 Task: Print in A3 paper size.
Action: Mouse moved to (120, 121)
Screenshot: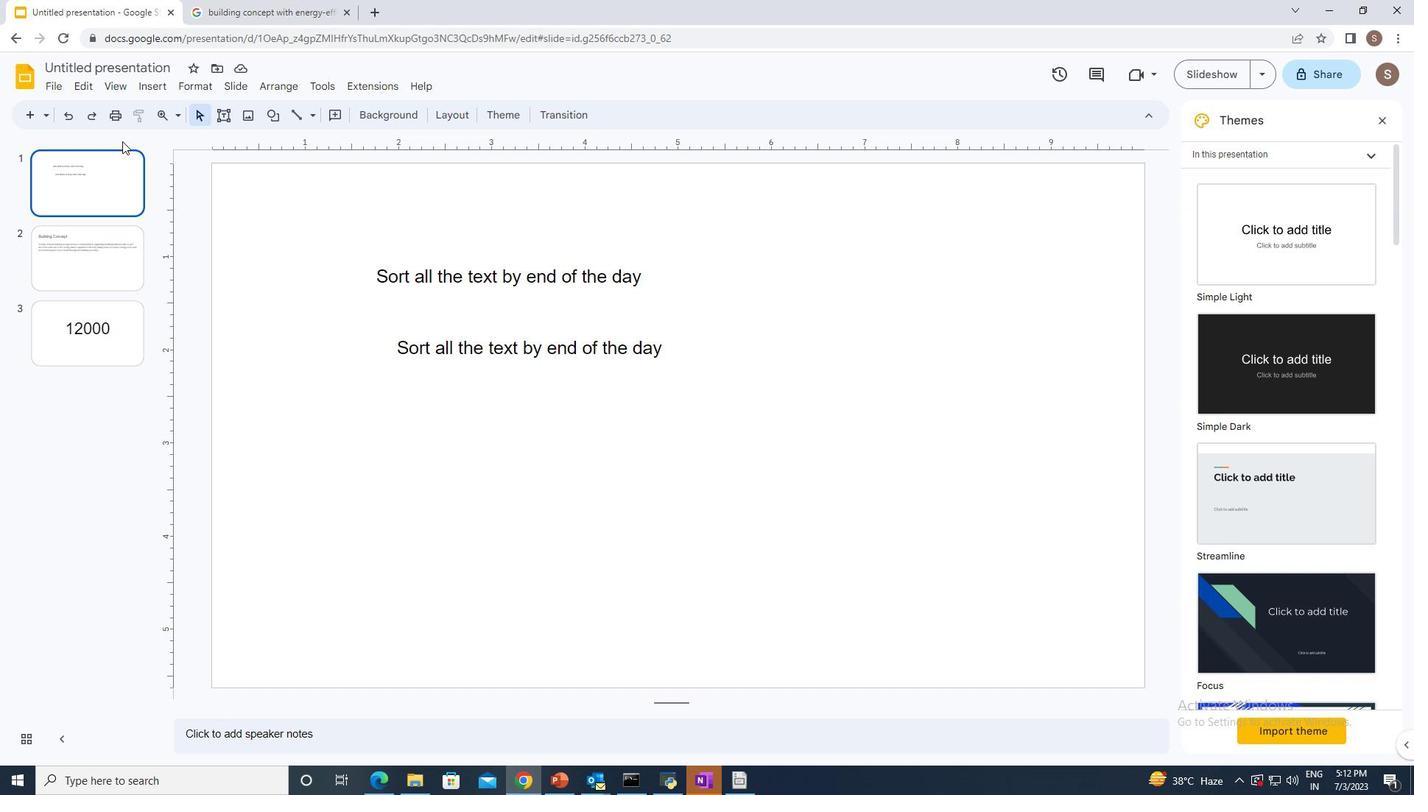 
Action: Mouse pressed left at (120, 121)
Screenshot: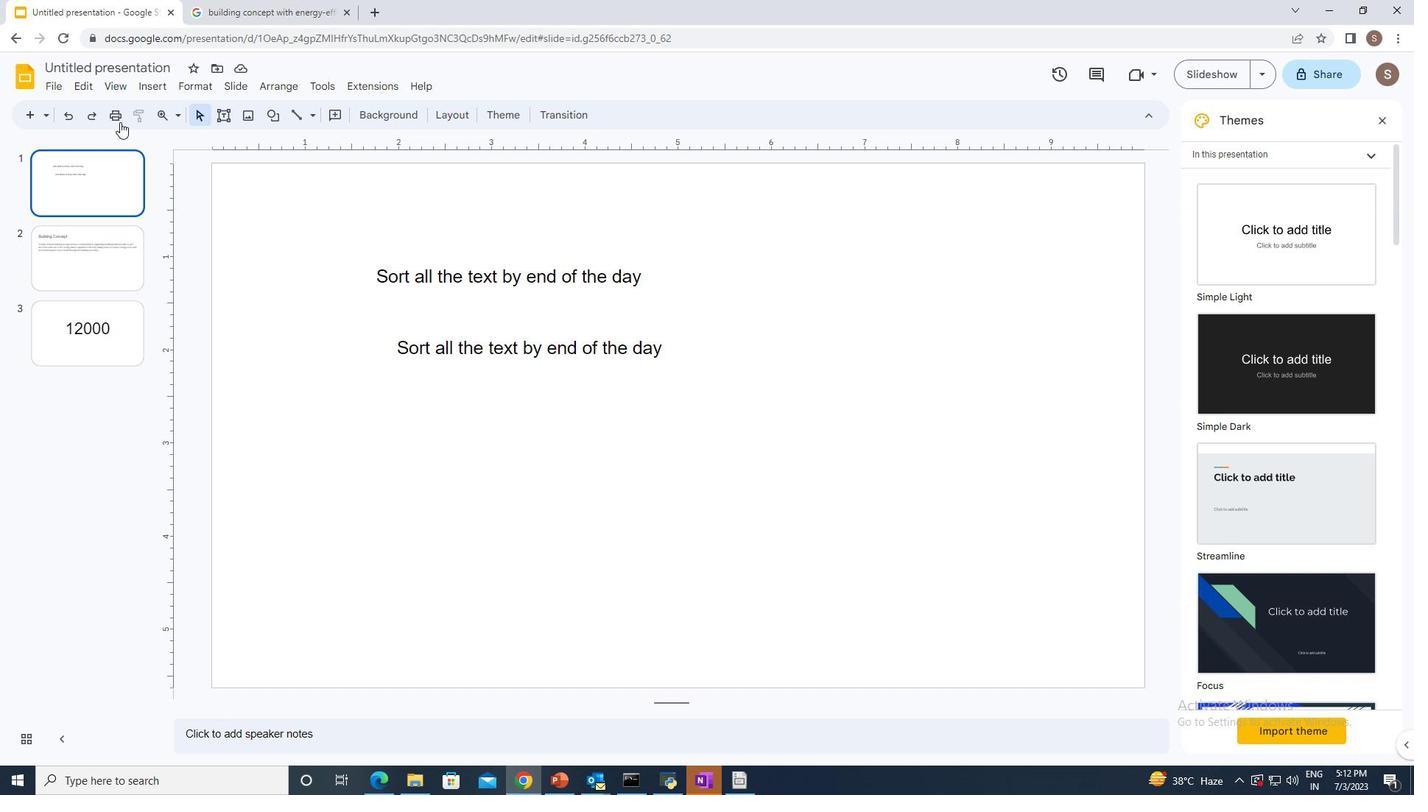
Action: Mouse moved to (942, 240)
Screenshot: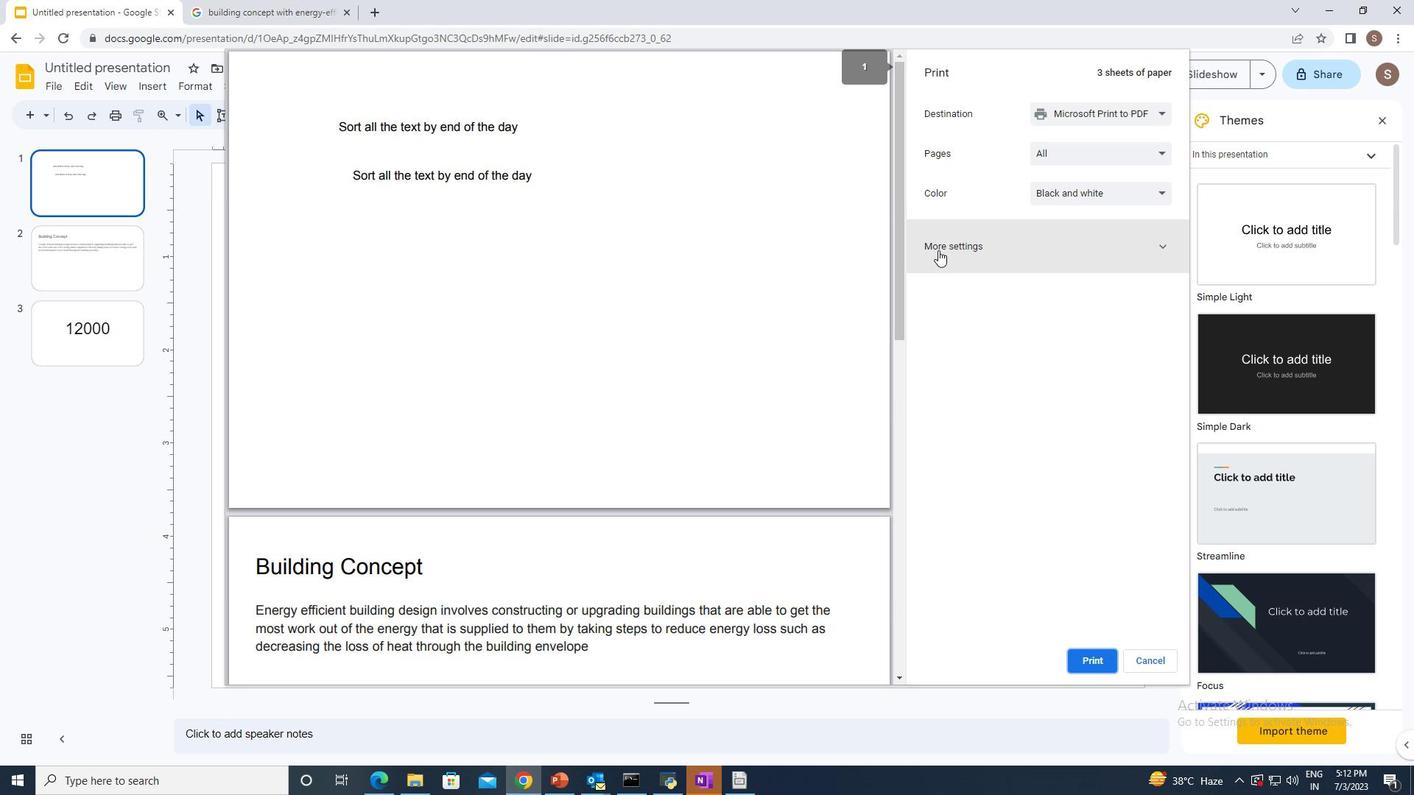 
Action: Mouse pressed left at (942, 240)
Screenshot: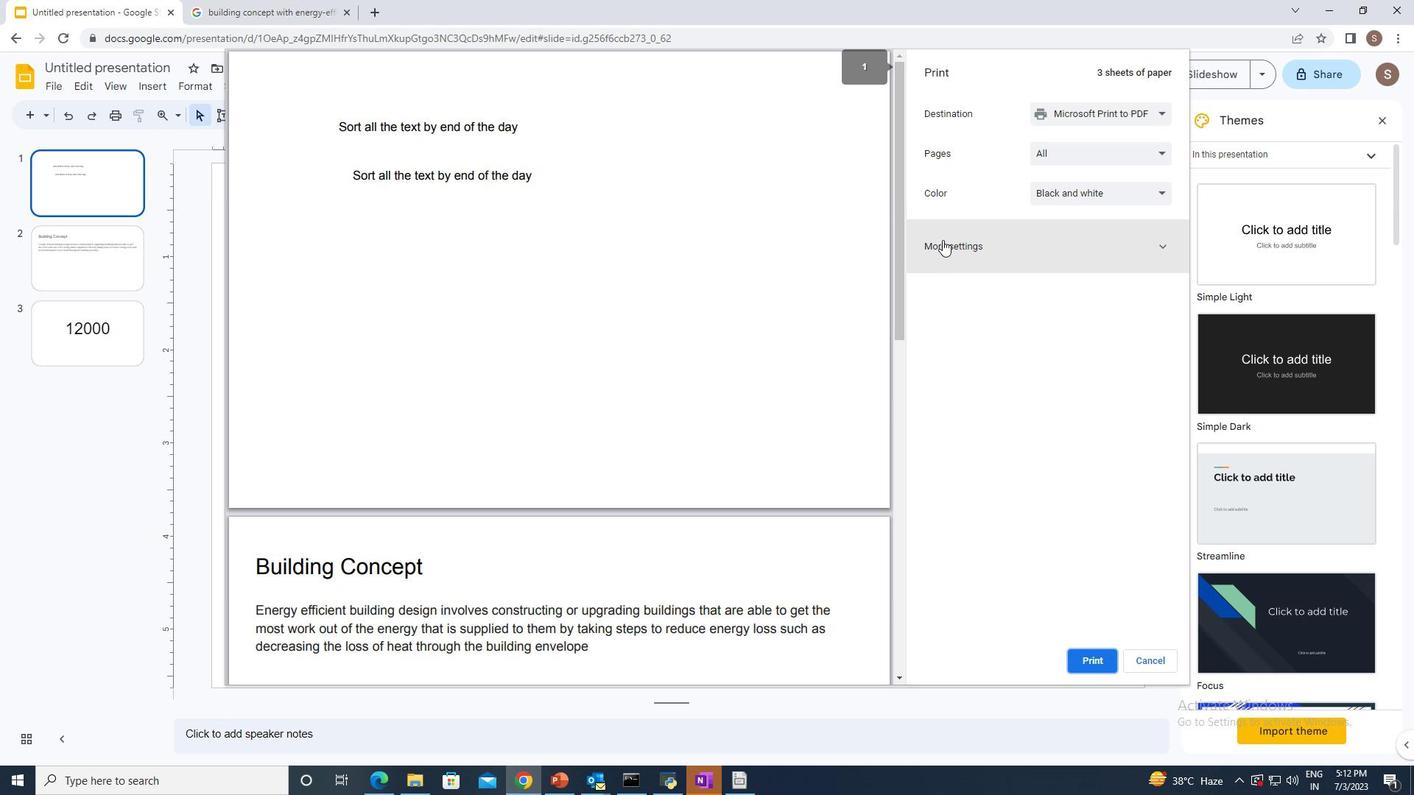 
Action: Mouse moved to (1115, 306)
Screenshot: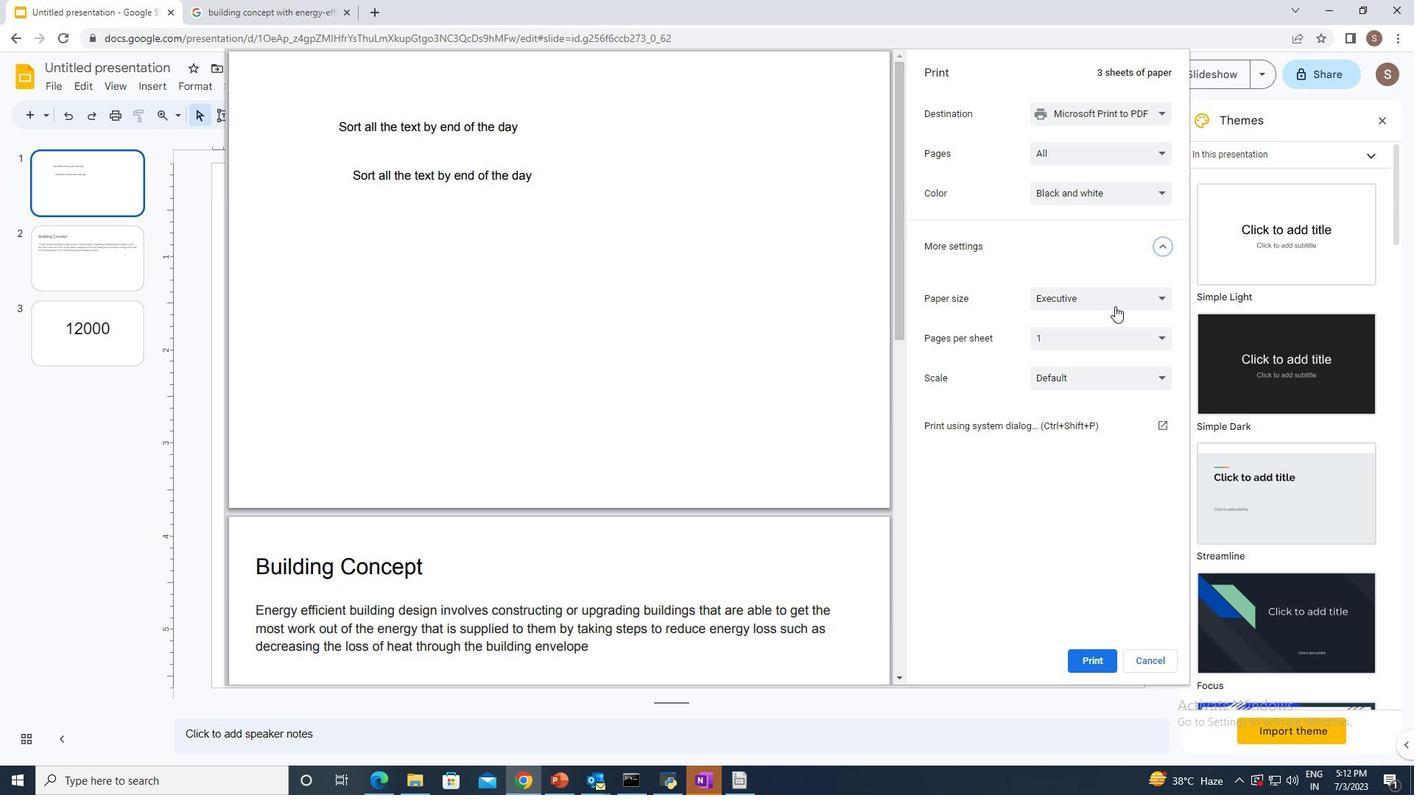 
Action: Mouse pressed left at (1115, 306)
Screenshot: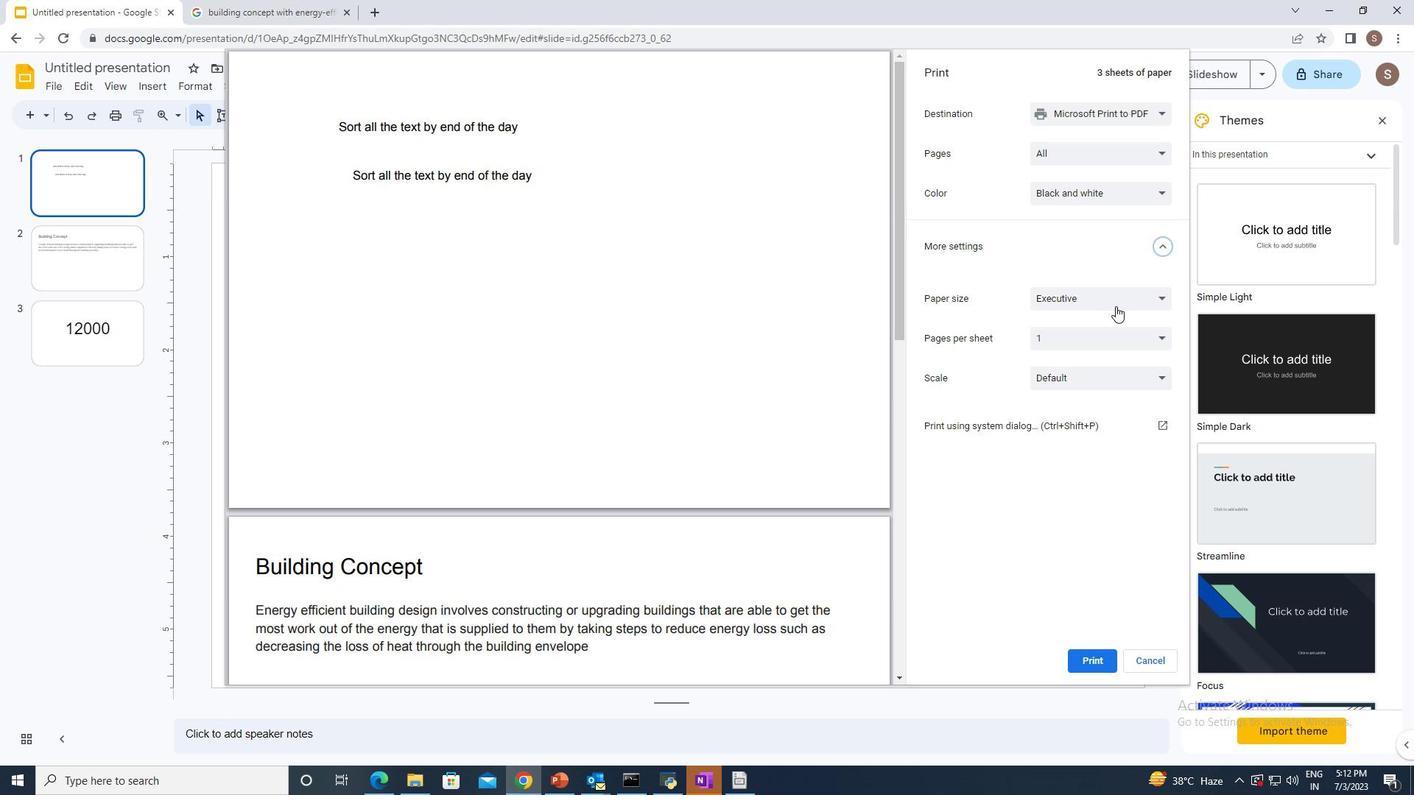 
Action: Mouse moved to (1041, 381)
Screenshot: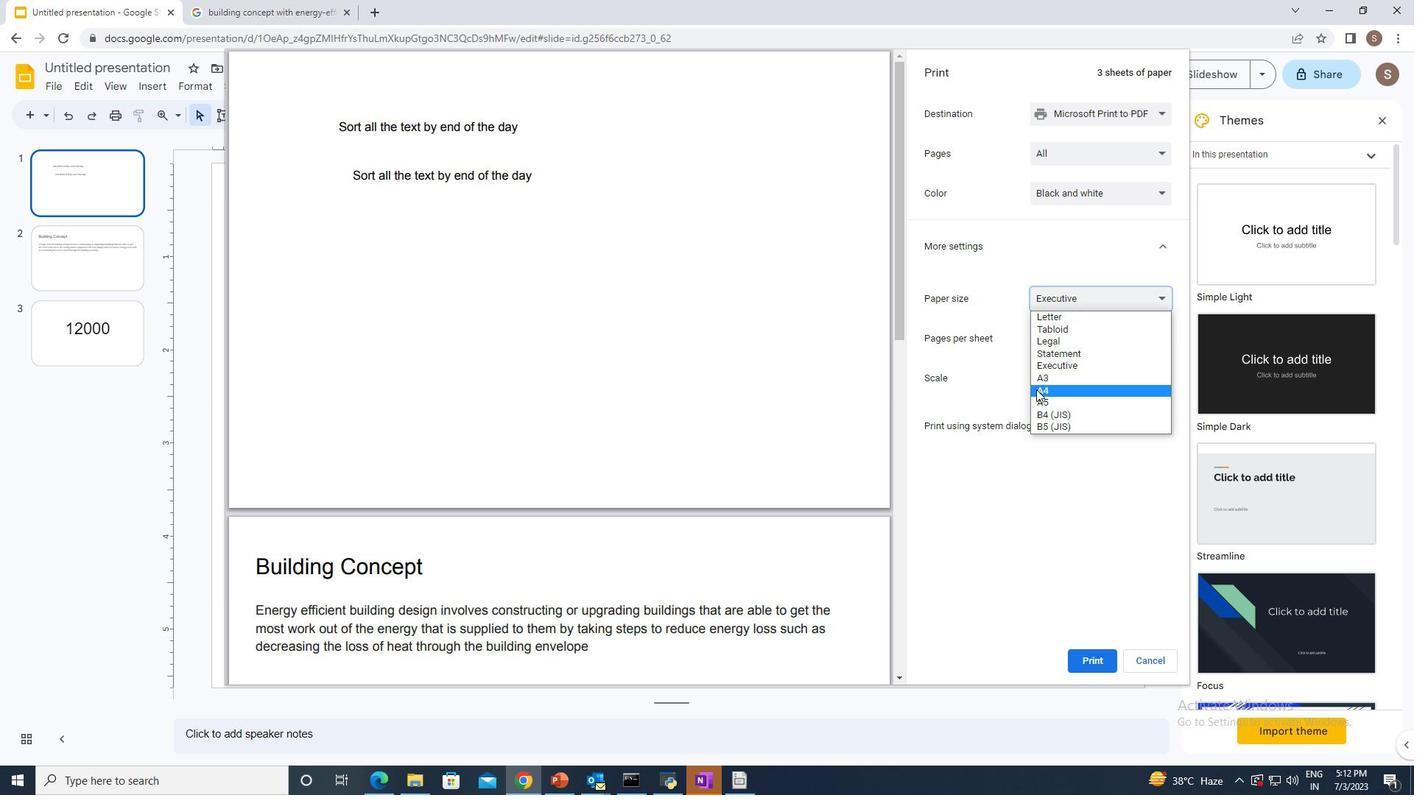 
Action: Mouse pressed left at (1041, 381)
Screenshot: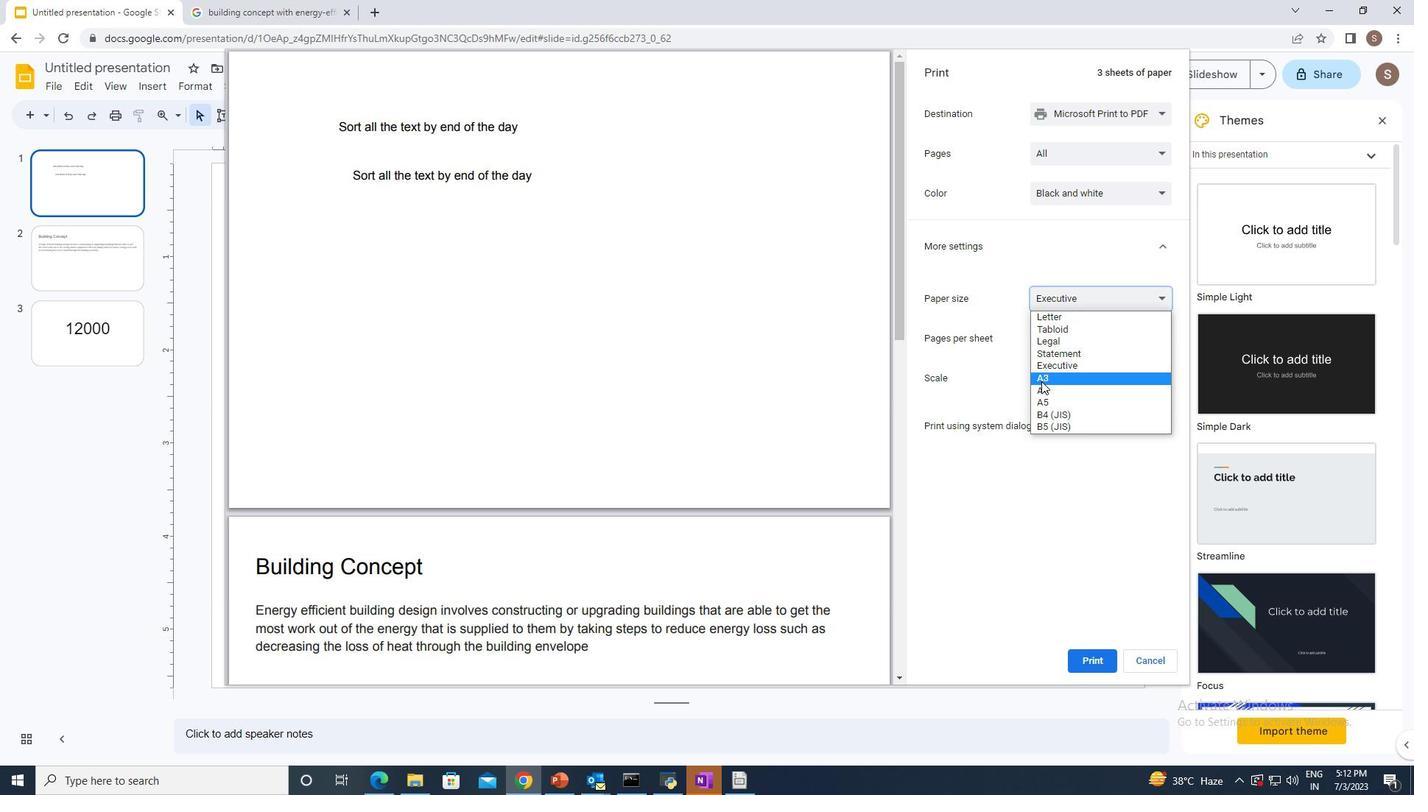 
Action: Mouse moved to (1086, 660)
Screenshot: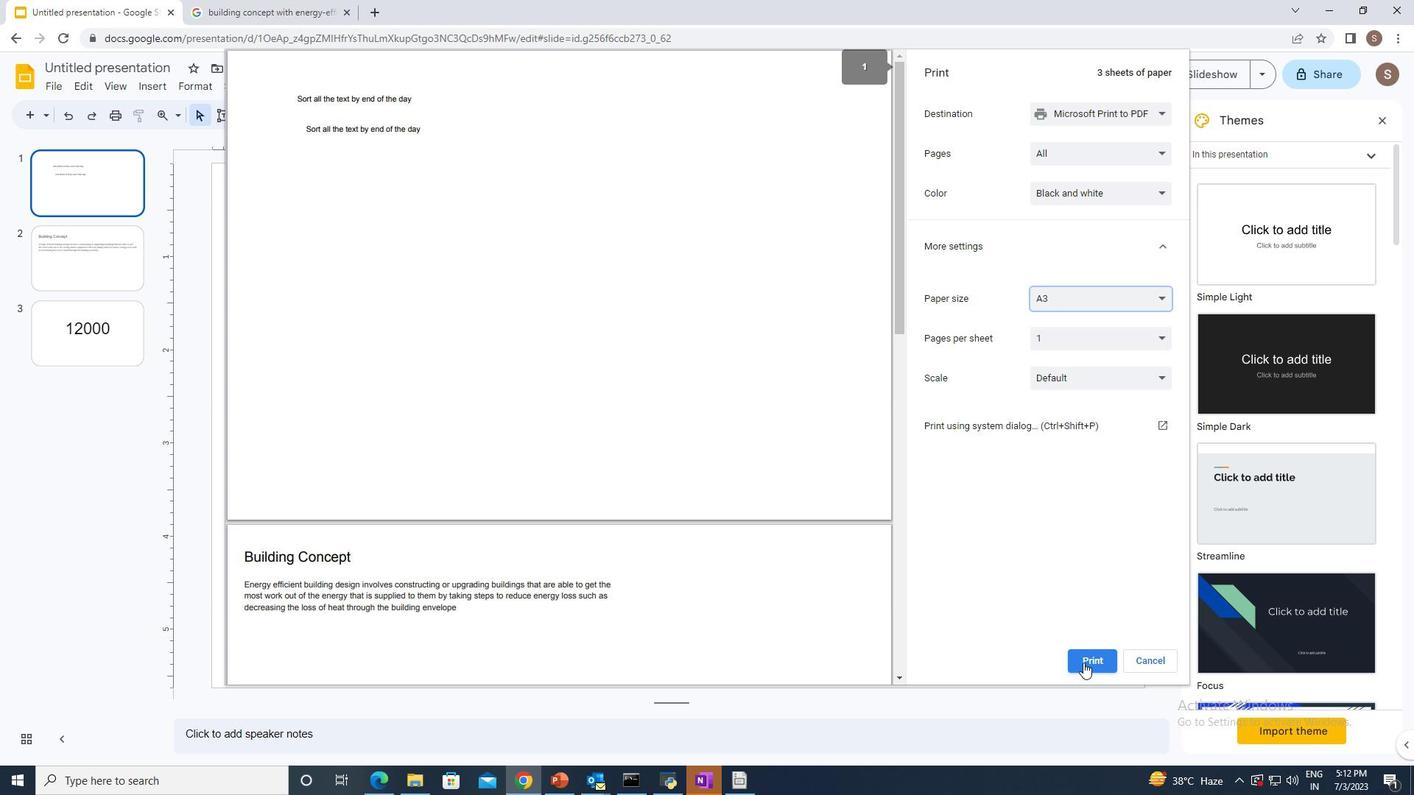 
Action: Mouse pressed left at (1086, 660)
Screenshot: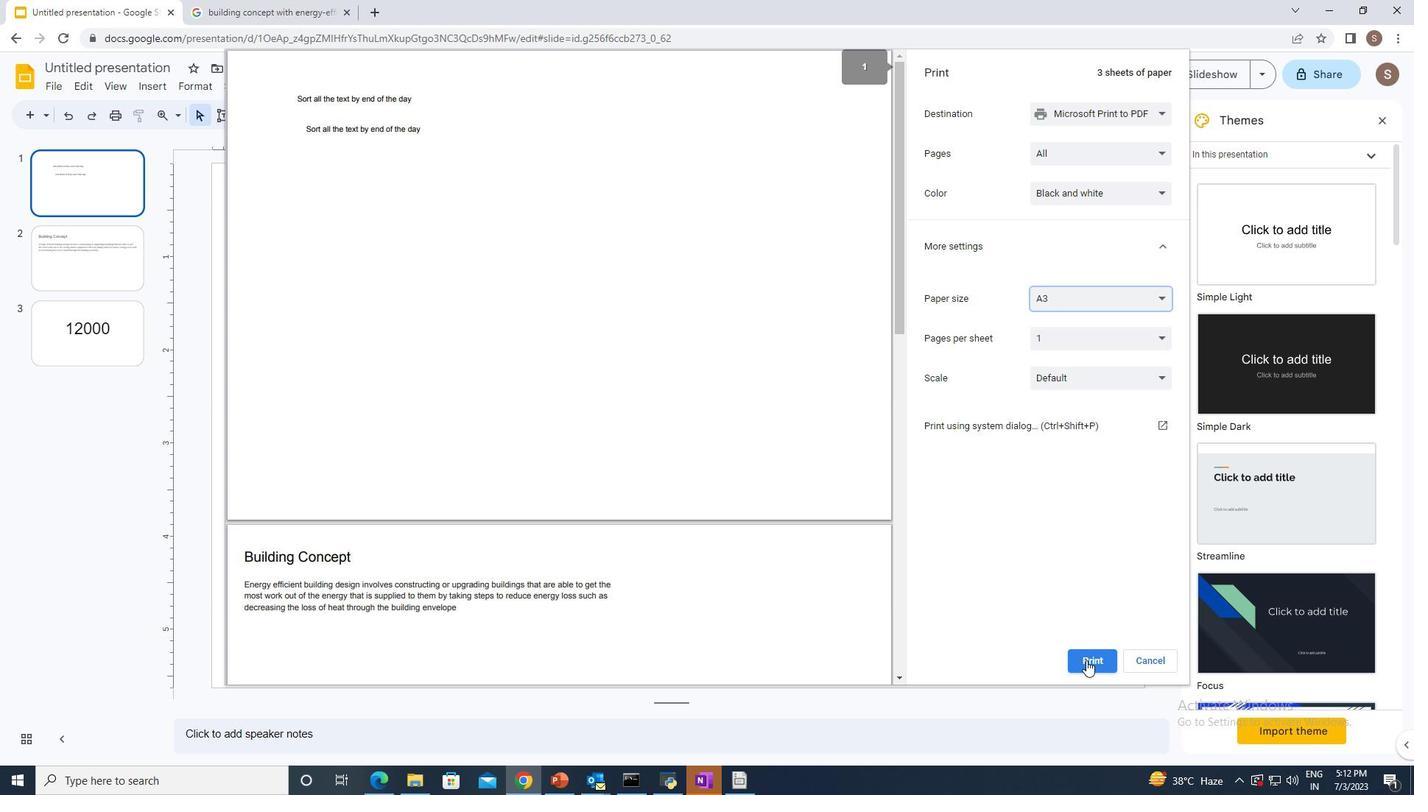 
